 Task: Click New Customer and Set the Tax Included to "No" while find customer
Action: Mouse moved to (130, 18)
Screenshot: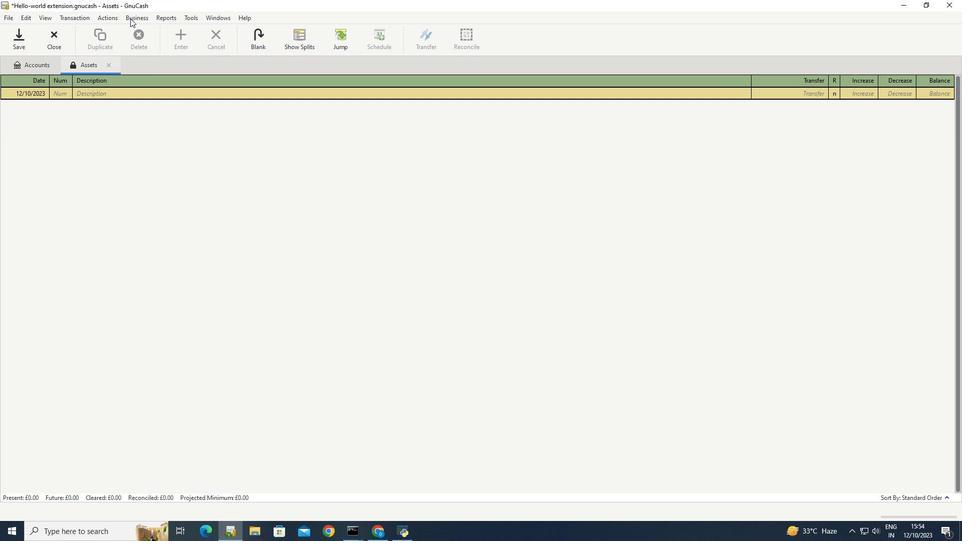 
Action: Mouse pressed left at (130, 18)
Screenshot: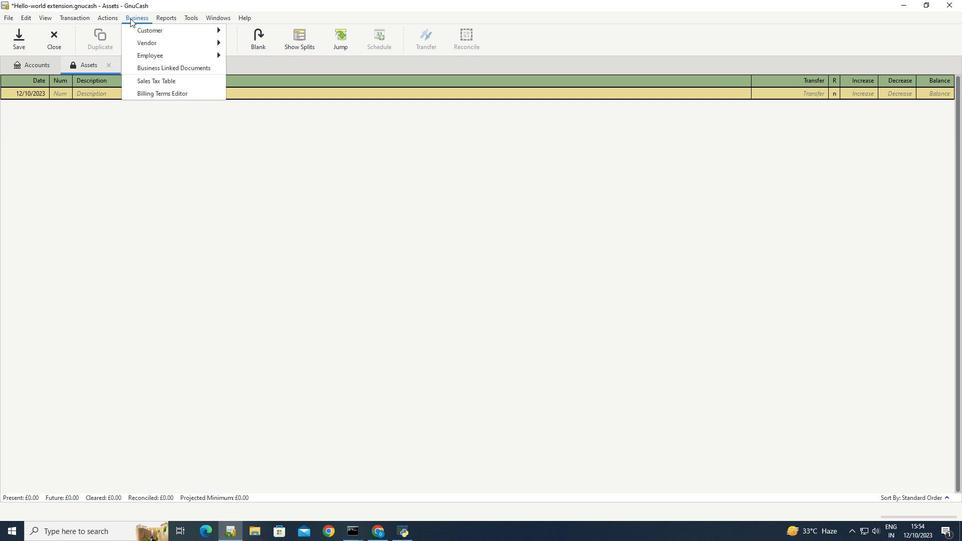 
Action: Mouse moved to (270, 54)
Screenshot: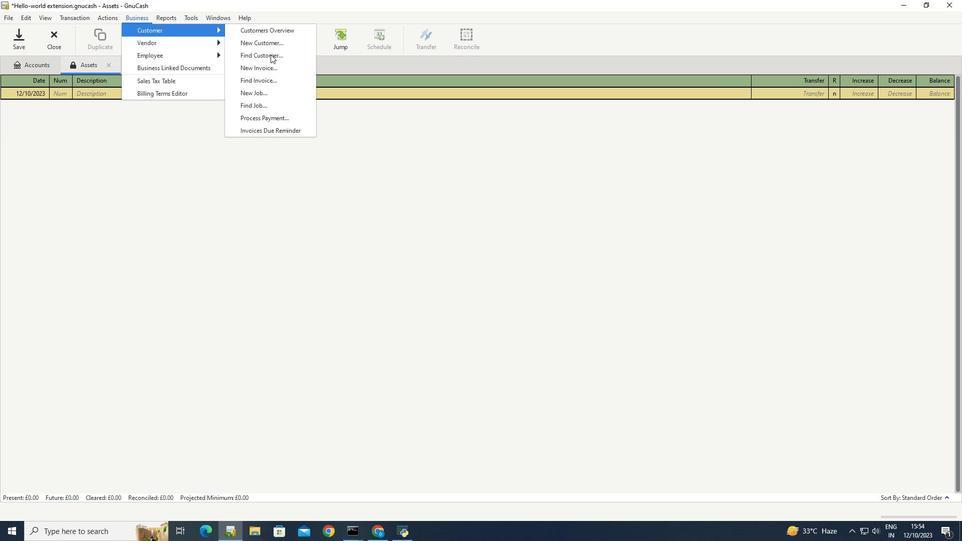 
Action: Mouse pressed left at (270, 54)
Screenshot: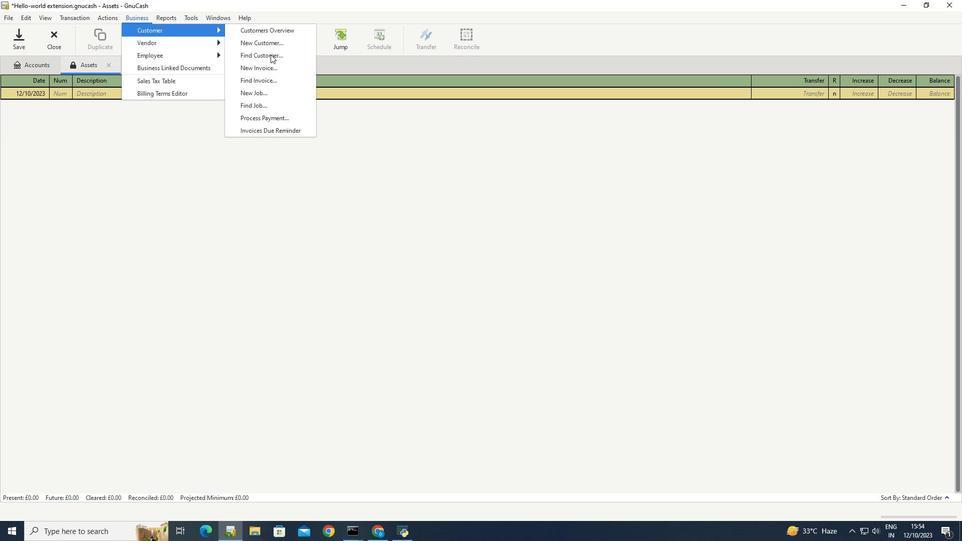 
Action: Mouse moved to (484, 343)
Screenshot: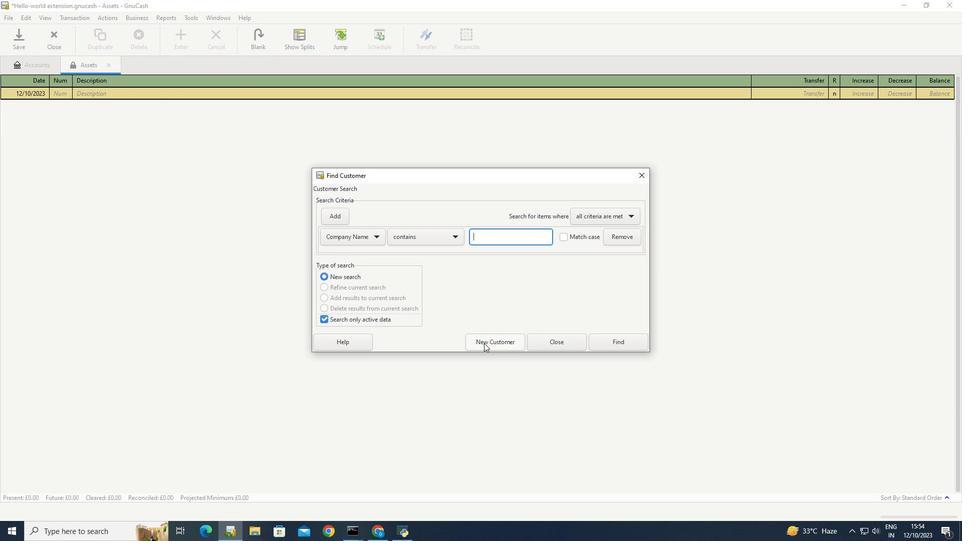 
Action: Mouse pressed left at (484, 343)
Screenshot: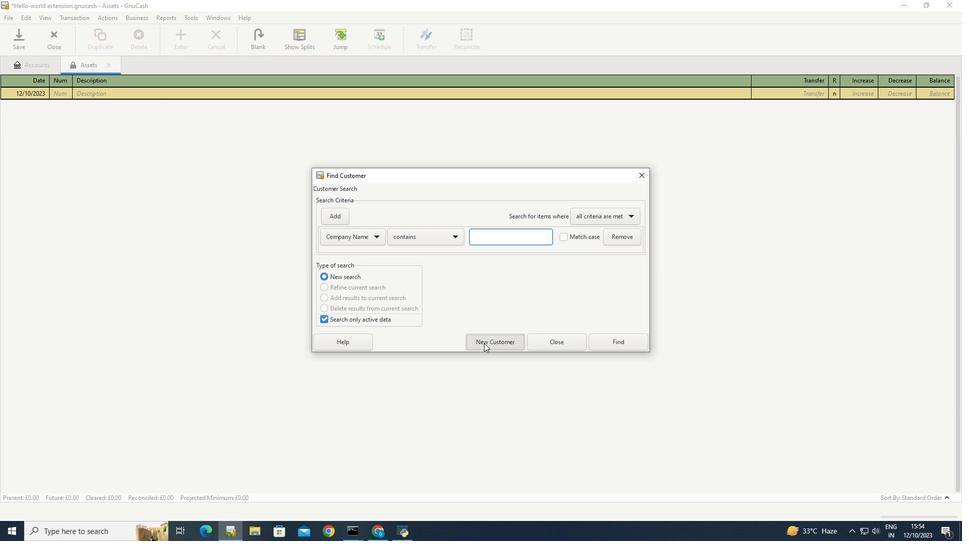 
Action: Mouse moved to (488, 143)
Screenshot: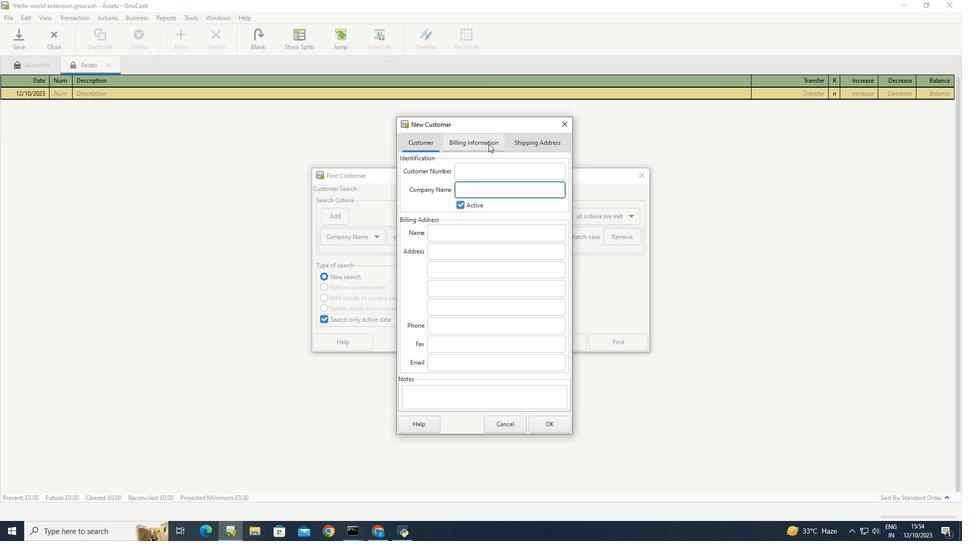 
Action: Mouse pressed left at (488, 143)
Screenshot: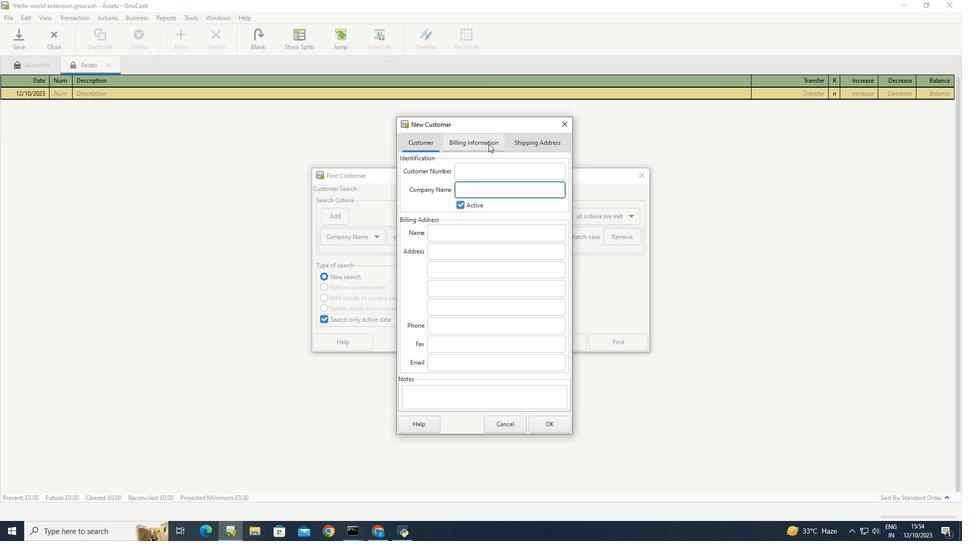 
Action: Mouse moved to (477, 246)
Screenshot: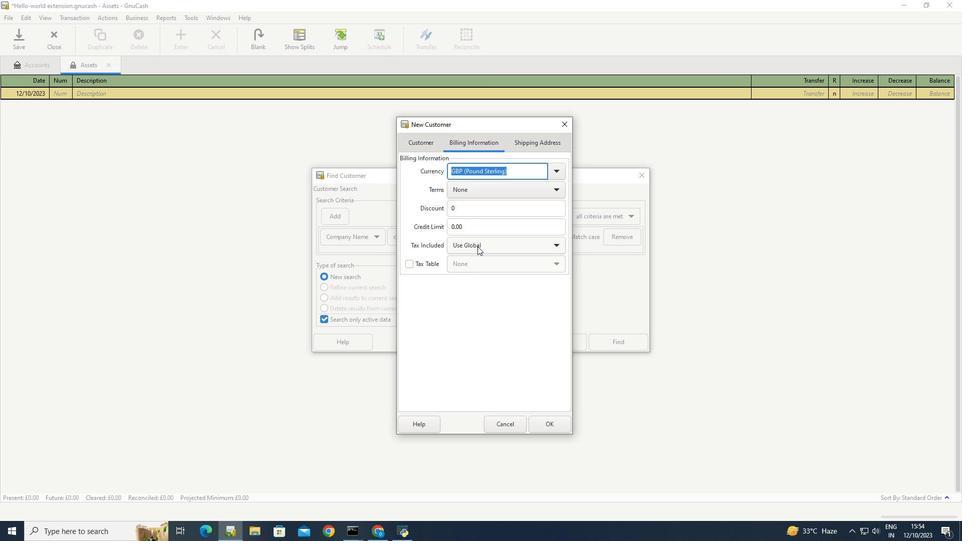 
Action: Mouse pressed left at (477, 246)
Screenshot: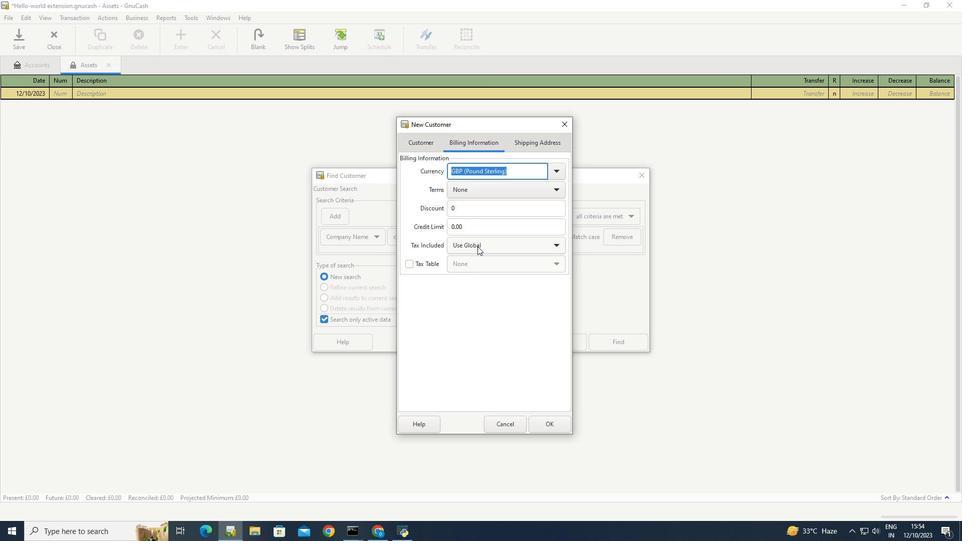 
Action: Mouse moved to (458, 232)
Screenshot: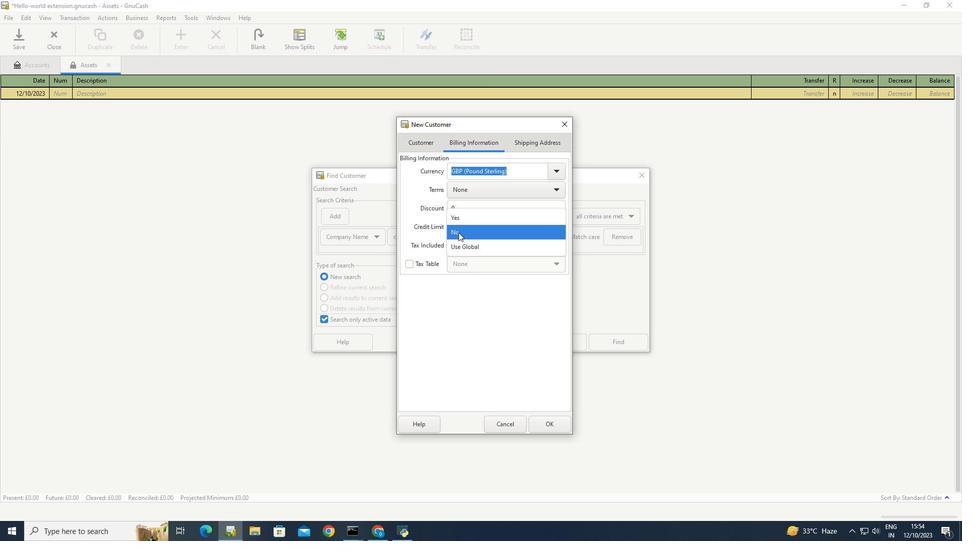
Action: Mouse pressed left at (458, 232)
Screenshot: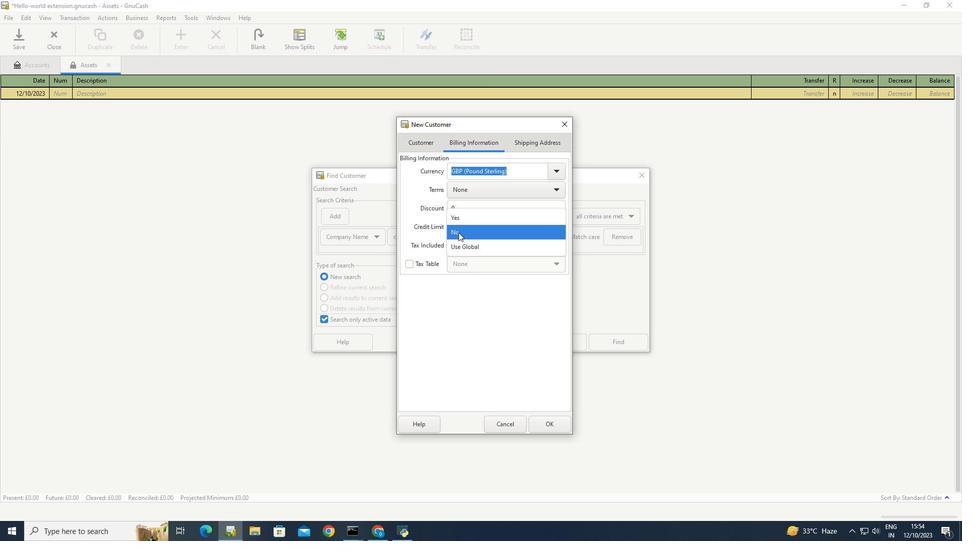 
Action: Mouse moved to (484, 315)
Screenshot: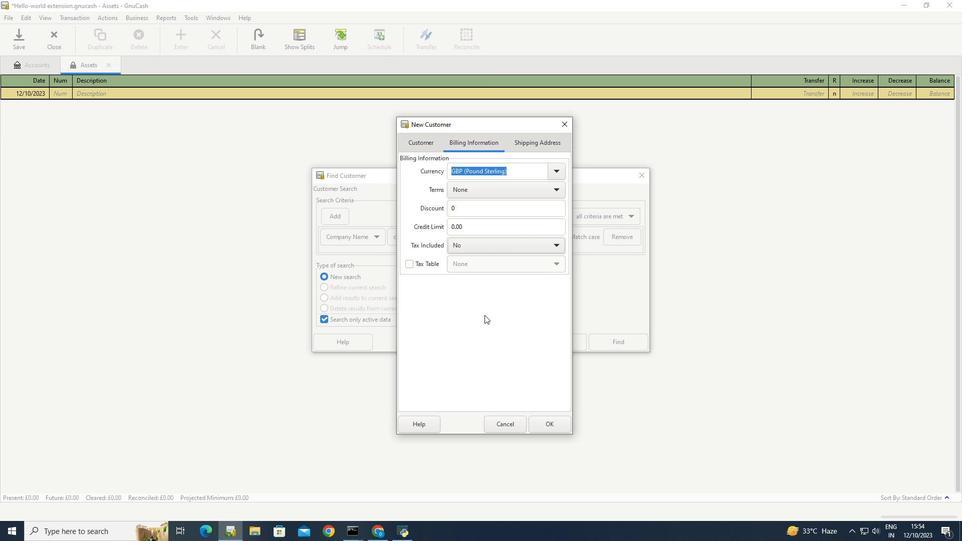 
Action: Mouse pressed left at (484, 315)
Screenshot: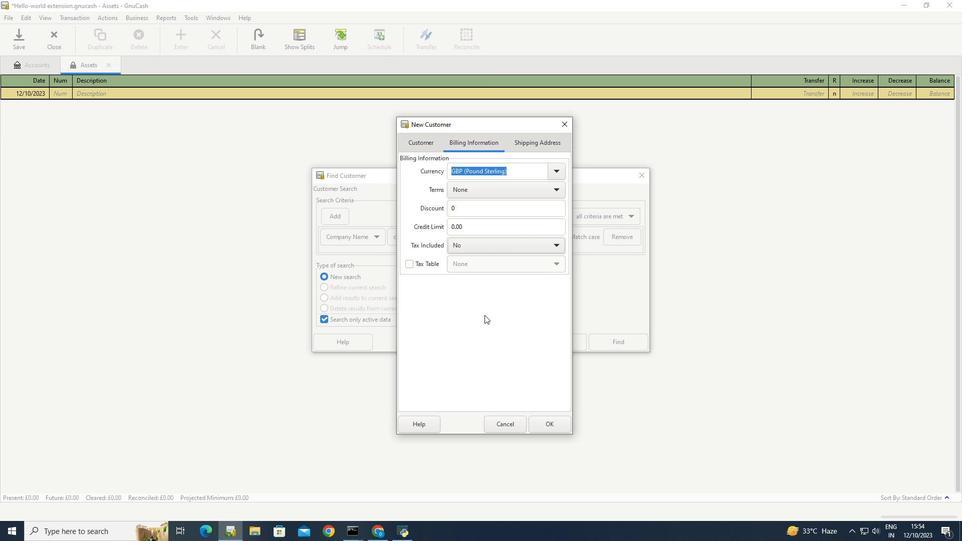 
